 Task: Send an email with the signature Elle Wilson with the subject 'Interview follow-up' and the message 'I would like to request a proposal for your services.' from softage.1@softage.net to softage.10@softage.net,  softage.1@softage.net and softage.2@softage.net with CC to softage.3@softage.net with an attached document Request_for_quote.docx
Action: Key pressed n
Screenshot: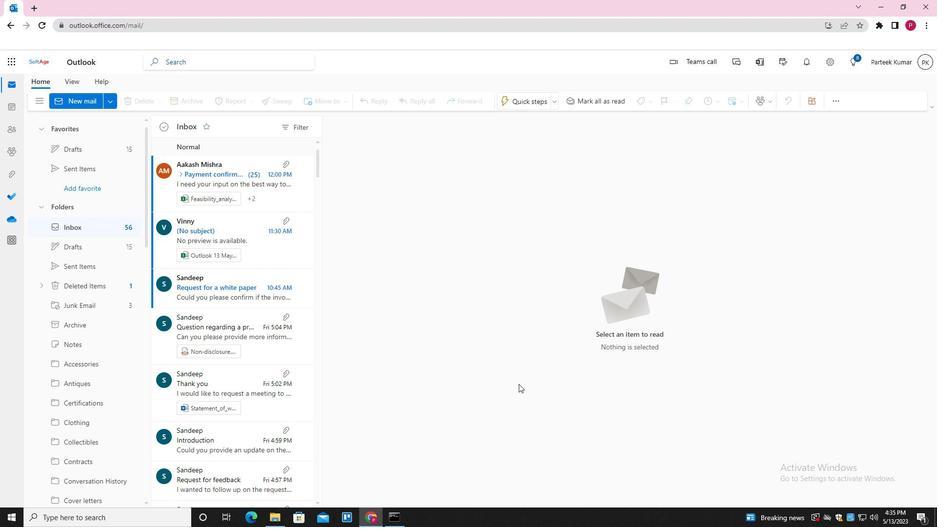 
Action: Mouse moved to (660, 101)
Screenshot: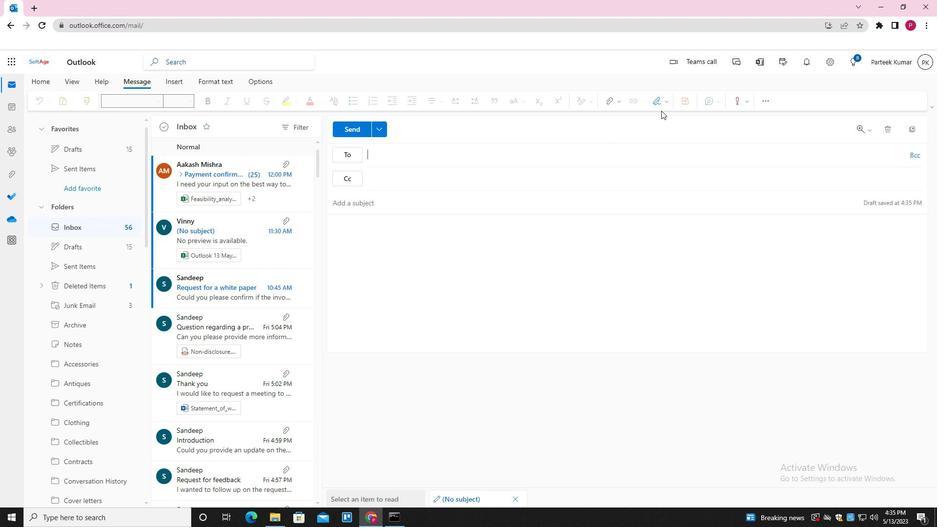 
Action: Mouse pressed left at (660, 101)
Screenshot: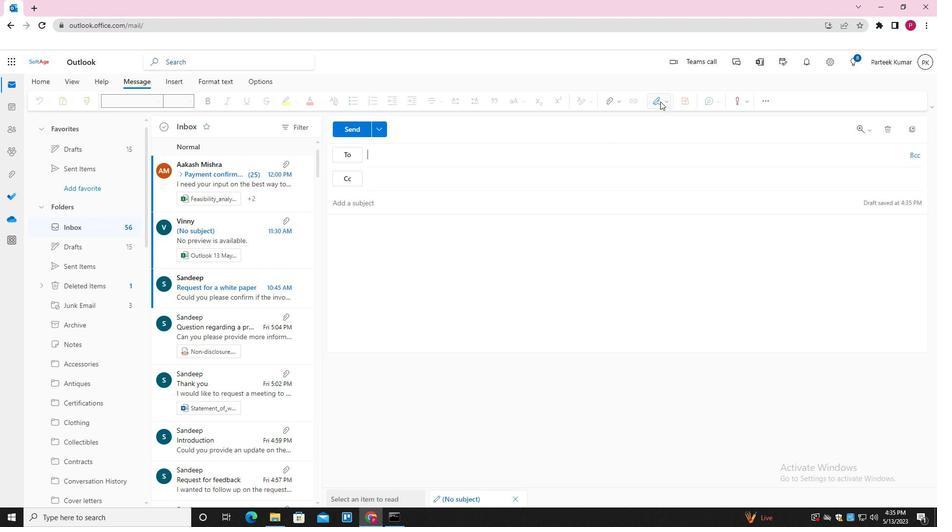 
Action: Mouse moved to (646, 139)
Screenshot: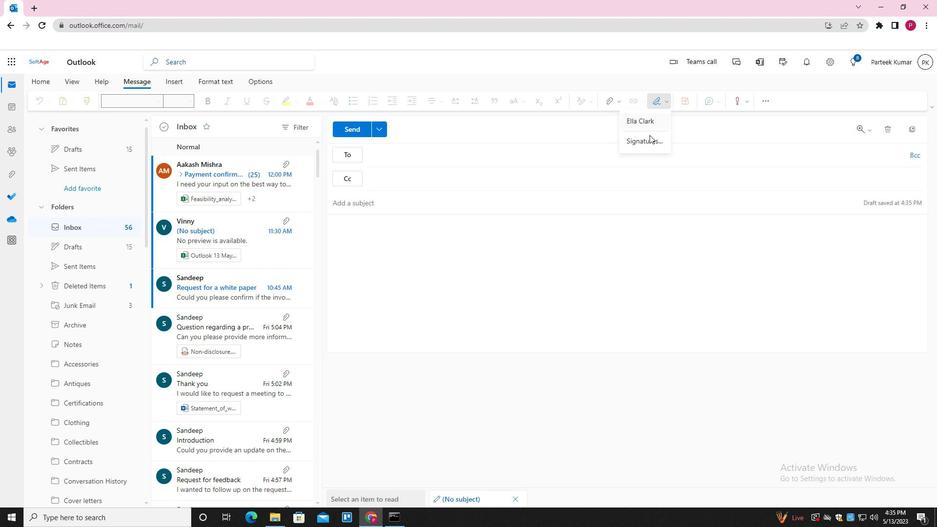 
Action: Mouse pressed left at (646, 139)
Screenshot: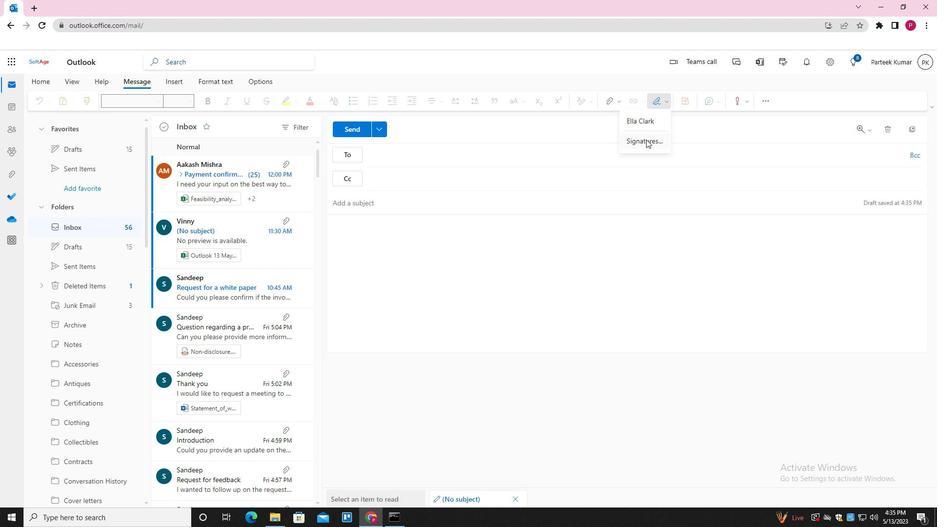 
Action: Mouse moved to (668, 174)
Screenshot: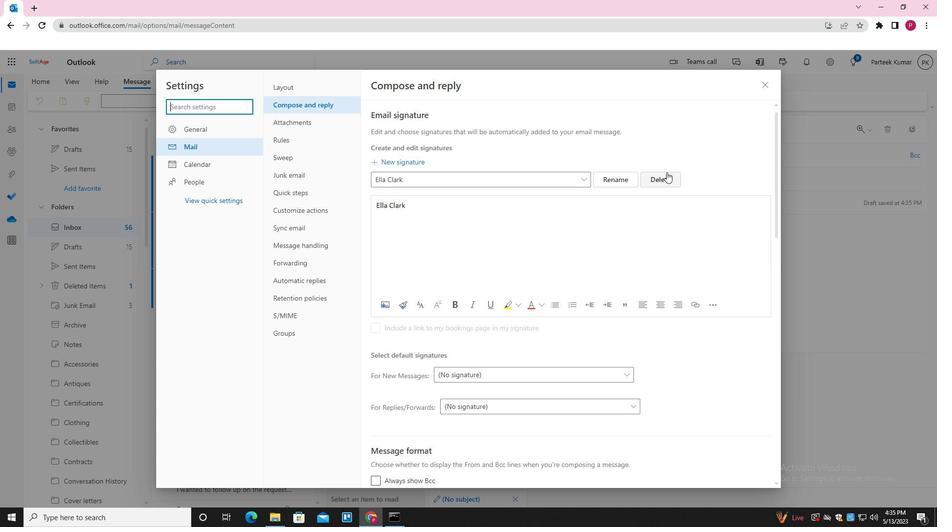 
Action: Mouse pressed left at (668, 174)
Screenshot: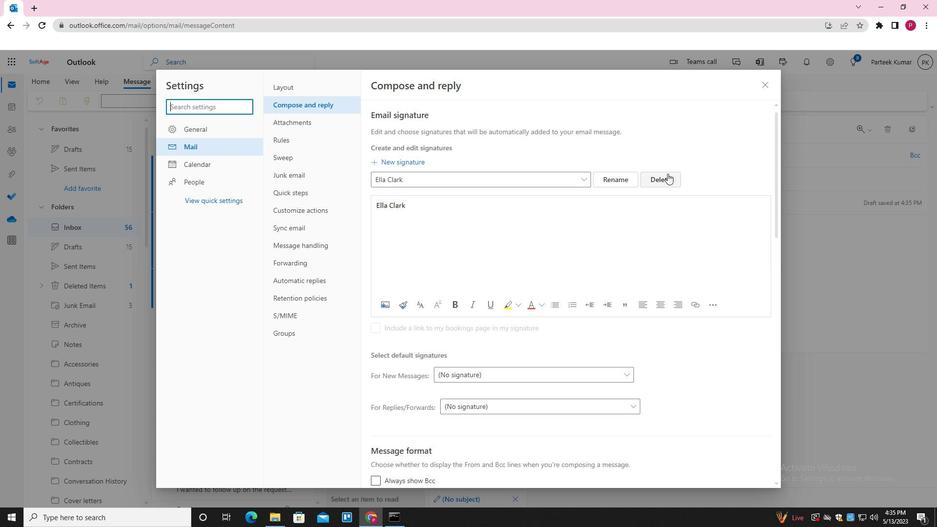 
Action: Mouse moved to (644, 177)
Screenshot: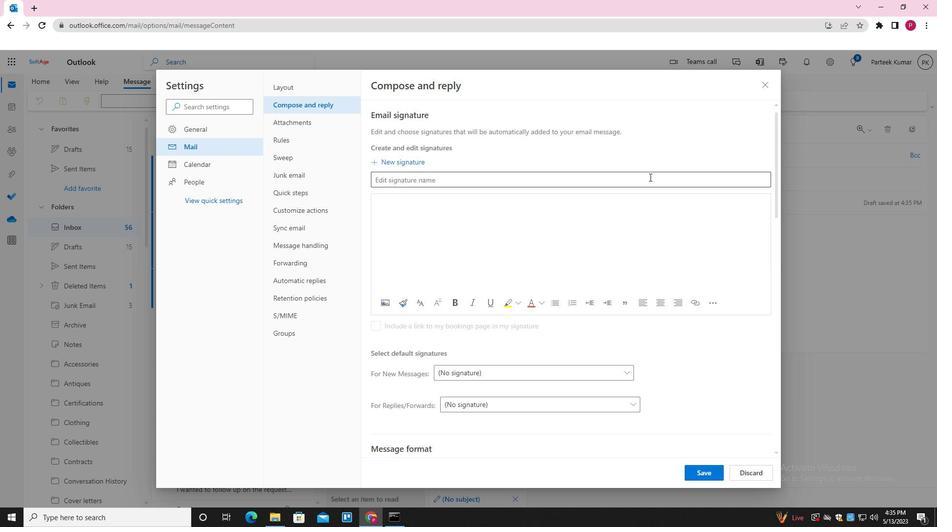 
Action: Mouse pressed left at (644, 177)
Screenshot: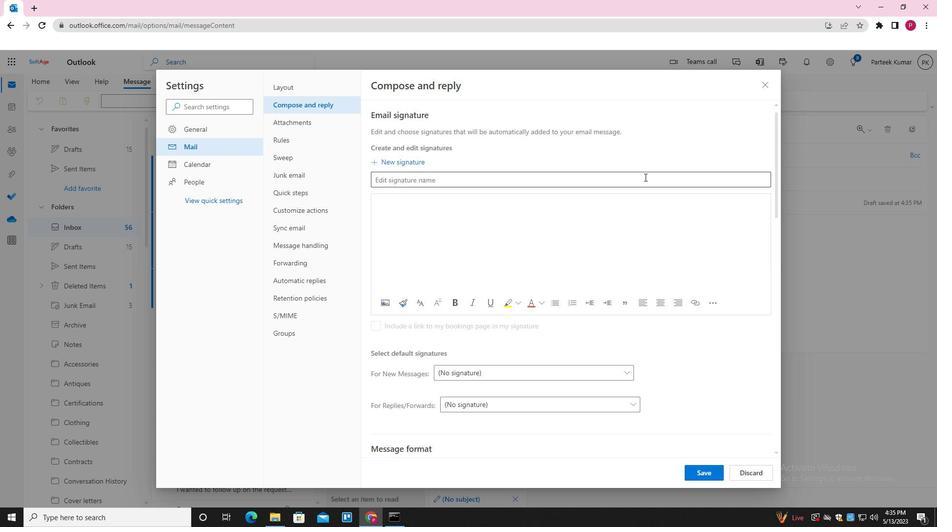 
Action: Mouse moved to (644, 177)
Screenshot: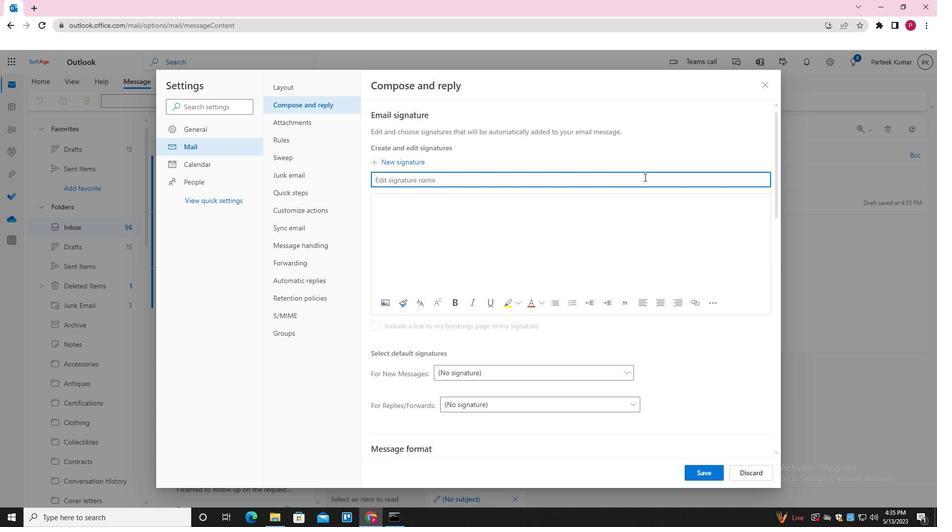 
Action: Key pressed <Key.shift>ELLE<Key.space><Key.shift><Key.shift><Key.shift><Key.shift>WILSON<Key.space><Key.tab><Key.shift>ELLE<Key.space><Key.shift>WILSON<Key.space>
Screenshot: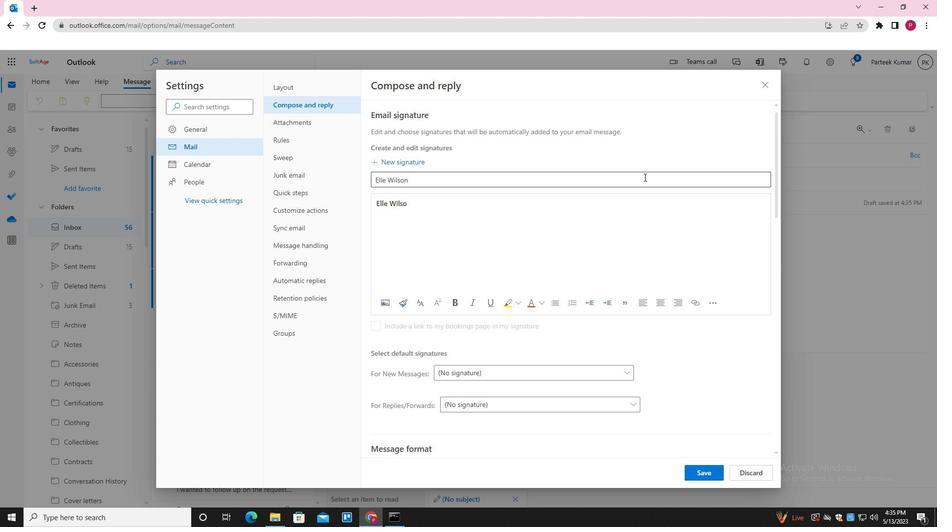 
Action: Mouse moved to (707, 467)
Screenshot: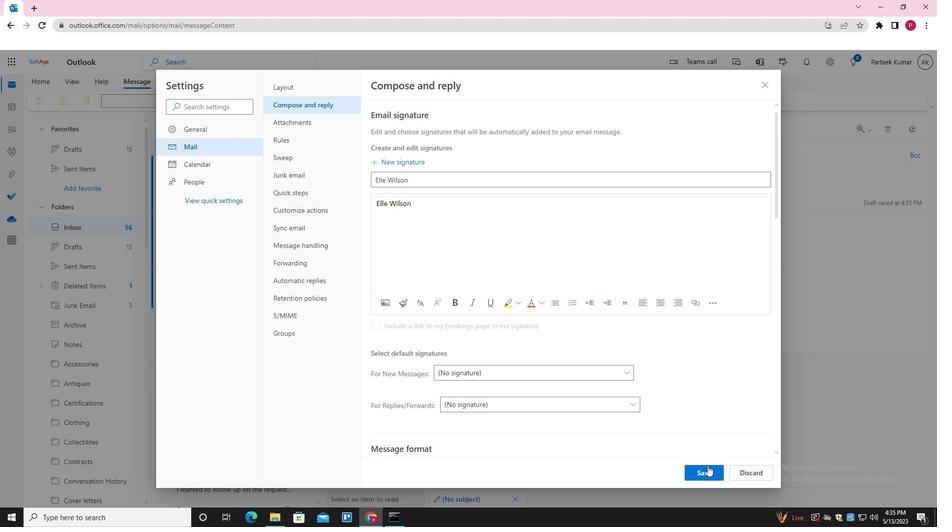
Action: Mouse pressed left at (707, 467)
Screenshot: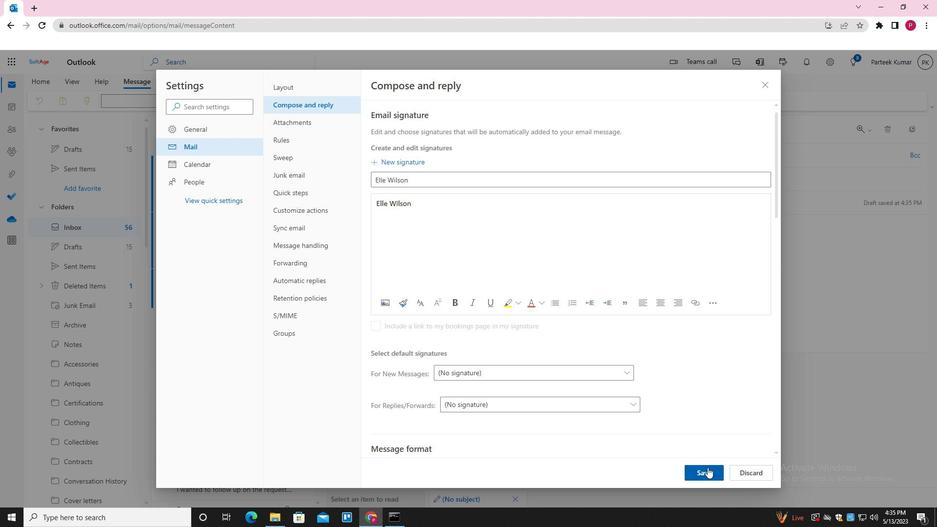 
Action: Mouse moved to (766, 87)
Screenshot: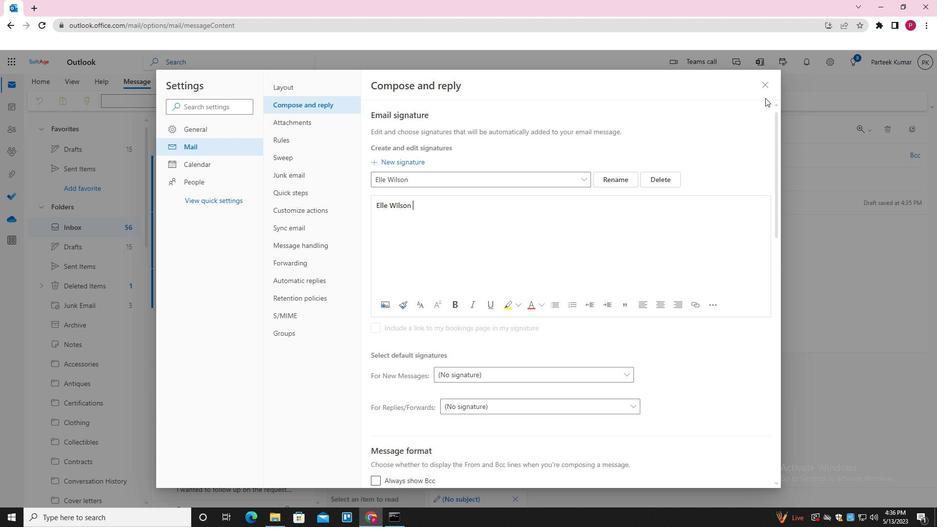 
Action: Mouse pressed left at (766, 87)
Screenshot: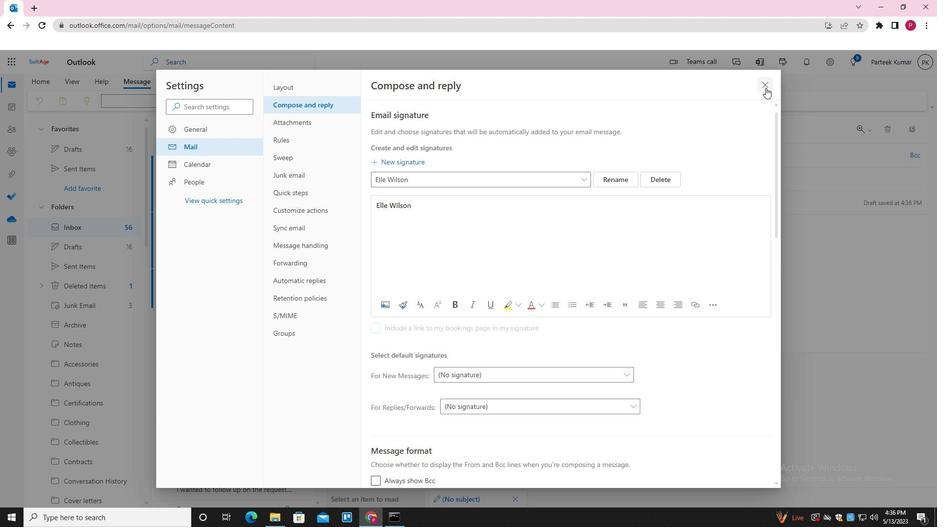
Action: Mouse moved to (653, 102)
Screenshot: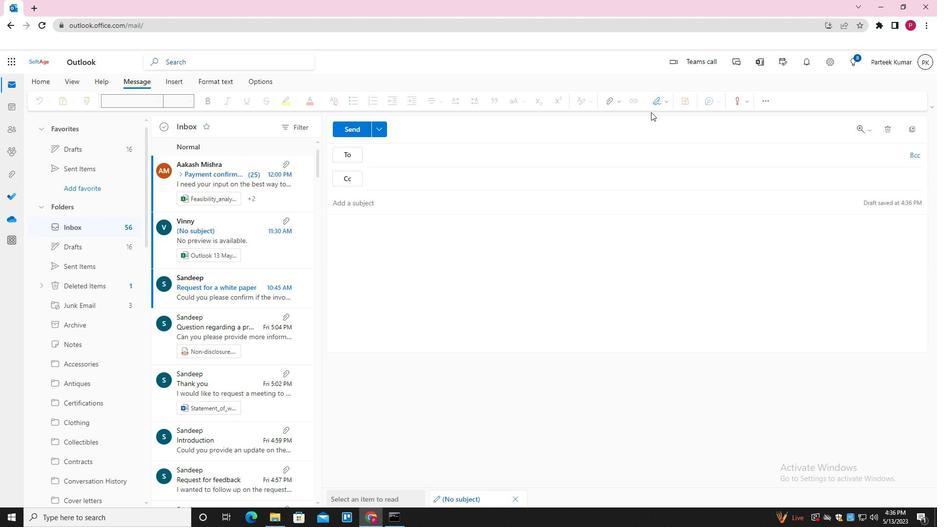 
Action: Mouse pressed left at (653, 102)
Screenshot: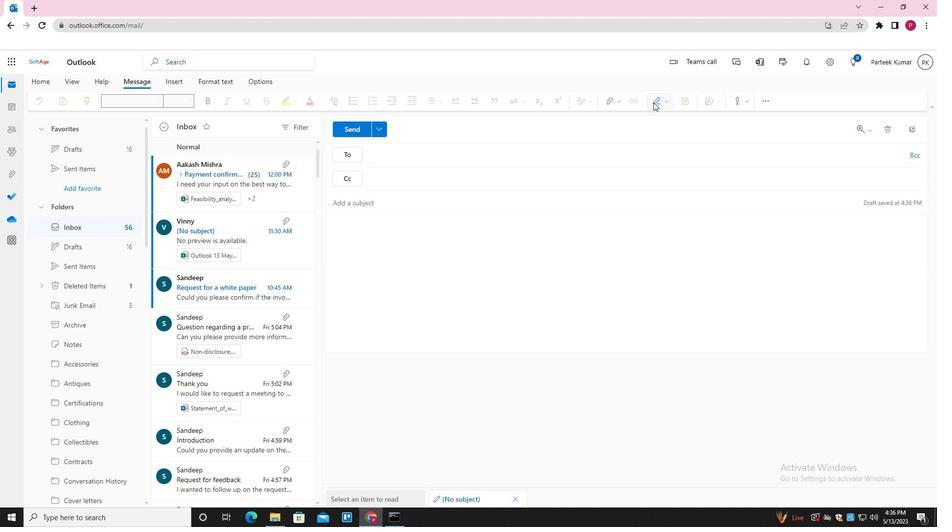 
Action: Mouse moved to (642, 119)
Screenshot: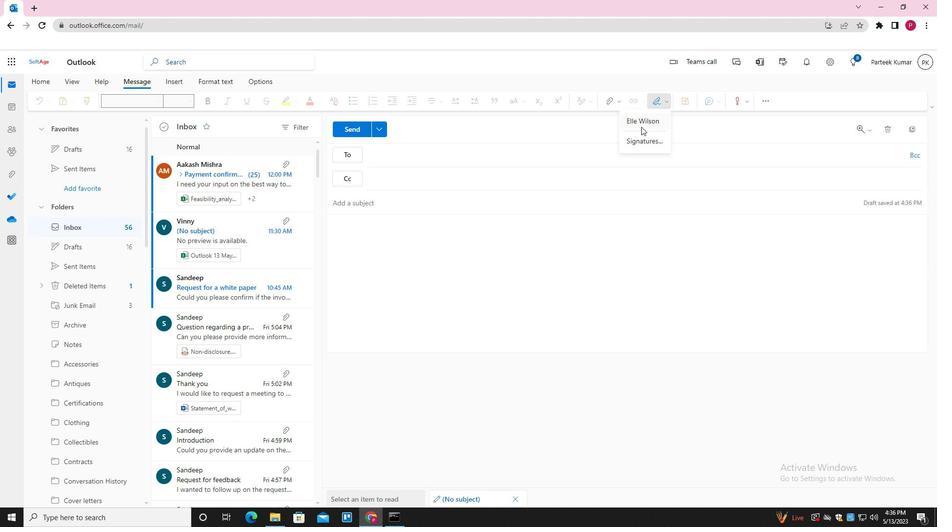 
Action: Mouse pressed left at (642, 119)
Screenshot: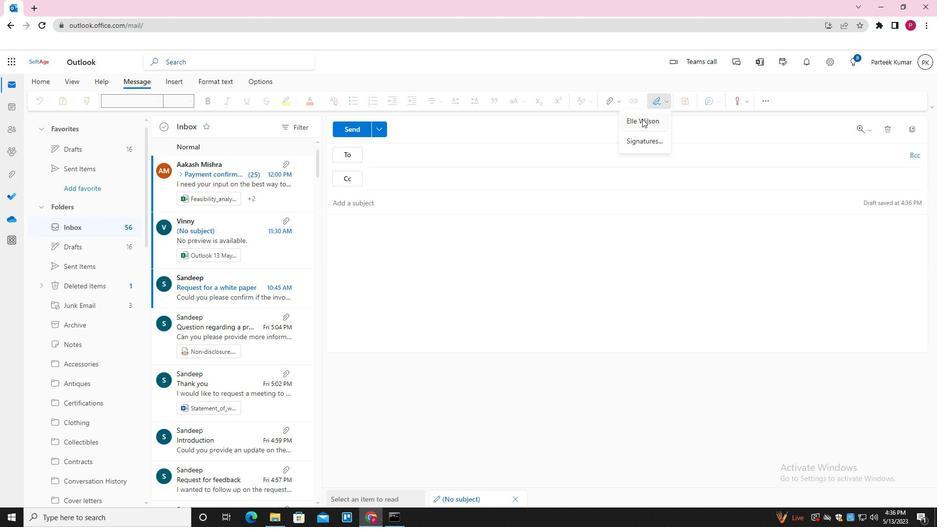 
Action: Mouse moved to (406, 200)
Screenshot: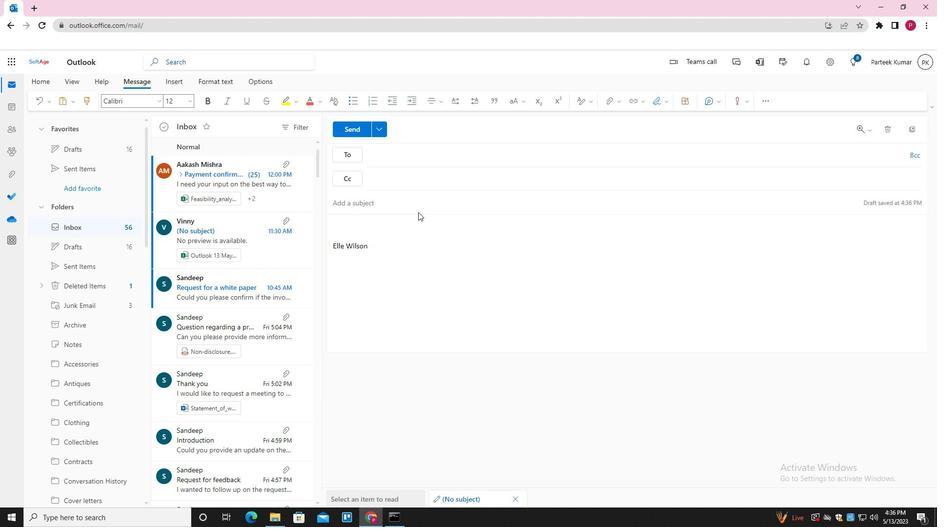 
Action: Mouse pressed left at (406, 200)
Screenshot: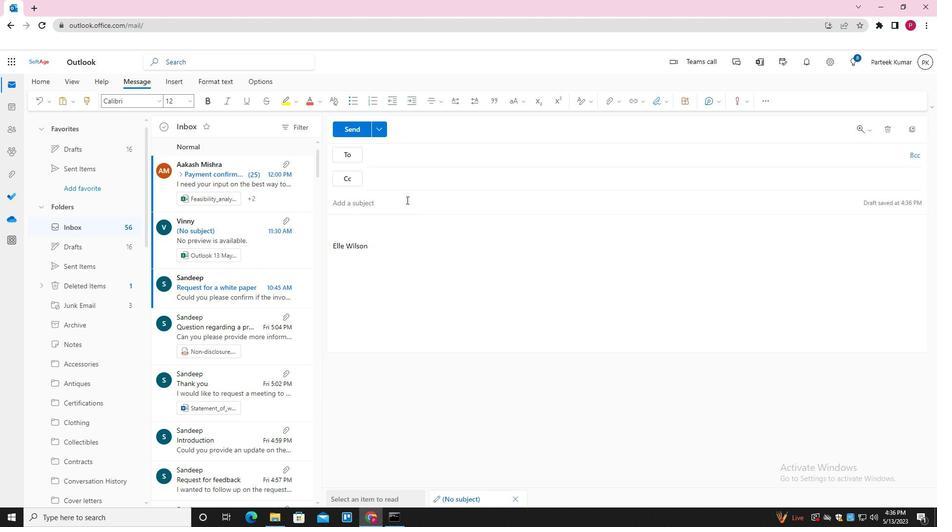 
Action: Key pressed <Key.shift>INTERVIEW<Key.space>FOLLOW<Key.space>UP<Key.space><Key.tab><Key.shift_r>I<Key.space>WOULD<Key.space>LIKE<Key.space>TO<Key.space>REQUEST<Key.space>A<Key.space>PROPOSAL<Key.space>FOR<Key.space>YOUR<Key.space>SERVICES<Key.space>
Screenshot: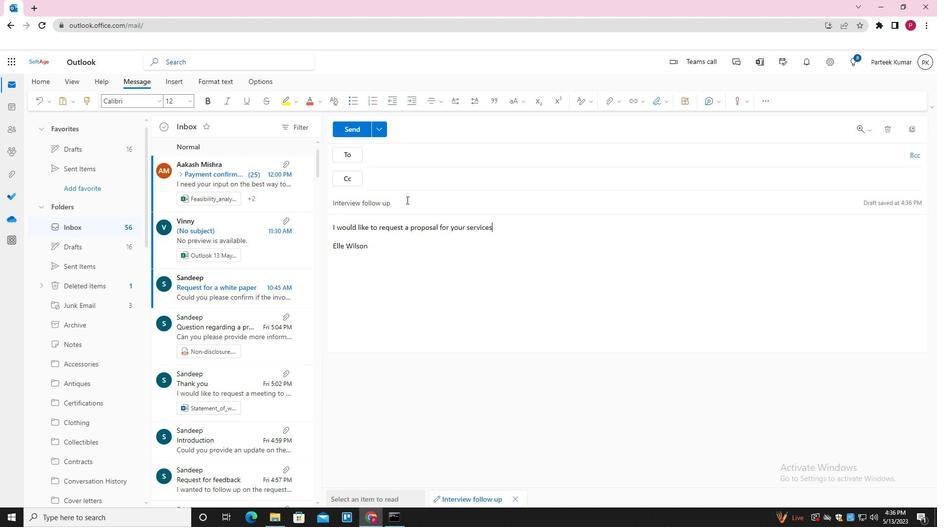 
Action: Mouse moved to (407, 155)
Screenshot: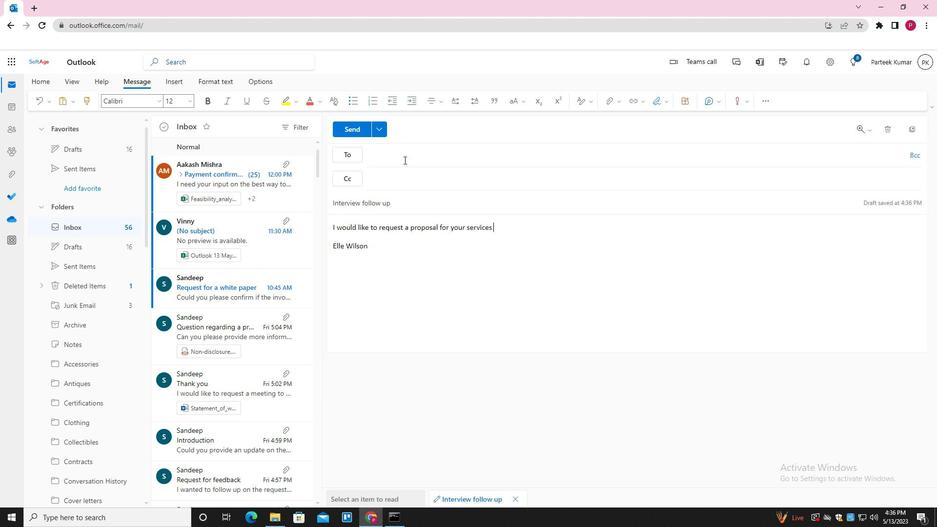 
Action: Mouse pressed left at (407, 155)
Screenshot: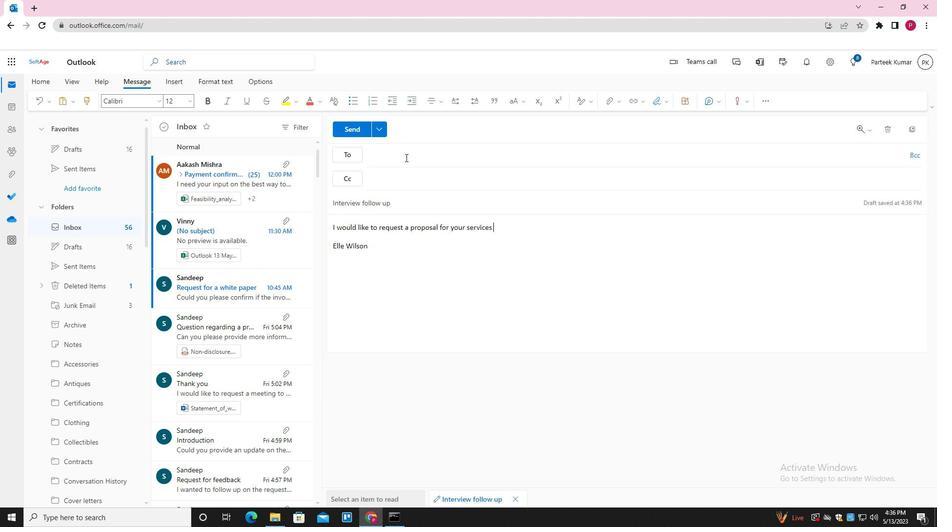 
Action: Key pressed SOFTAGE.10<Key.down><Key.enter>SOFTAGE.1<Key.down><Key.enter>SOFTAGE.2<Key.down><Key.down><Key.enter><Key.tab>SOFTAGE.3<Key.shift>@SOFTAGE.NET<Key.enter>
Screenshot: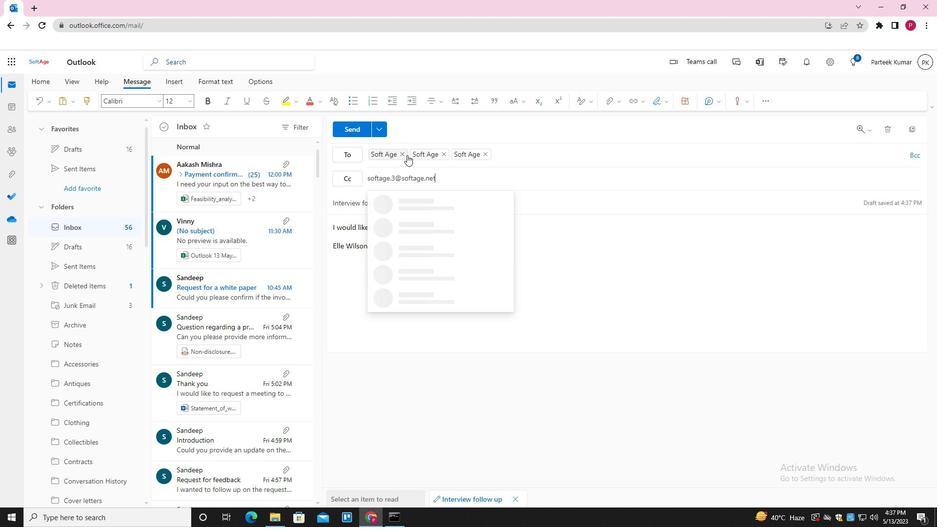 
Action: Mouse moved to (606, 102)
Screenshot: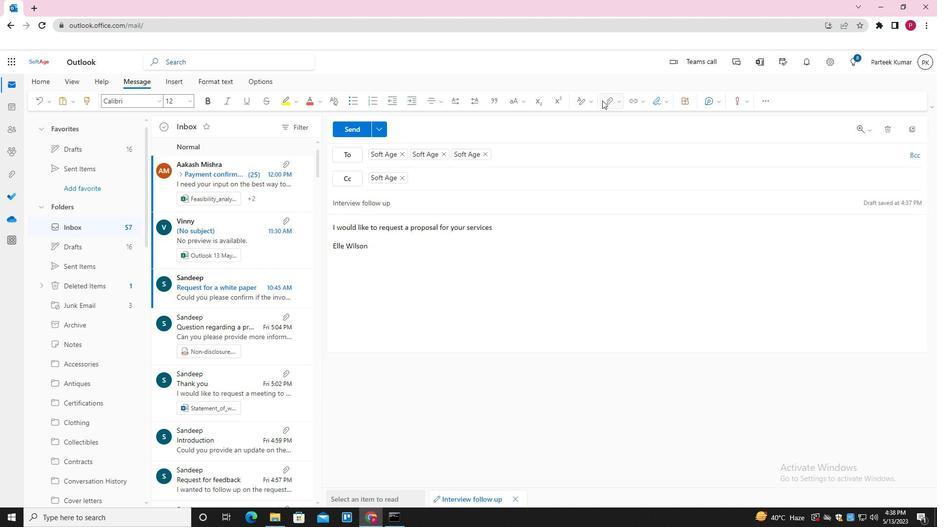 
Action: Mouse pressed left at (606, 102)
Screenshot: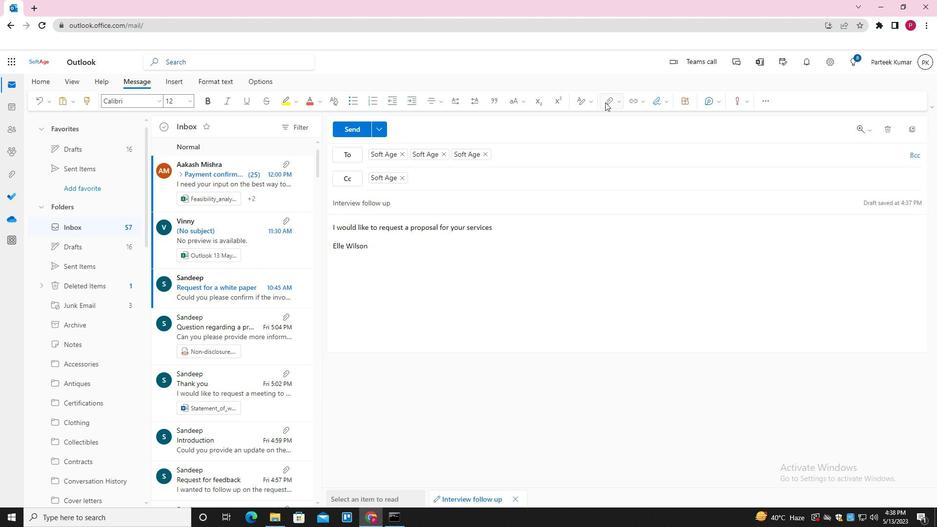 
Action: Mouse moved to (564, 124)
Screenshot: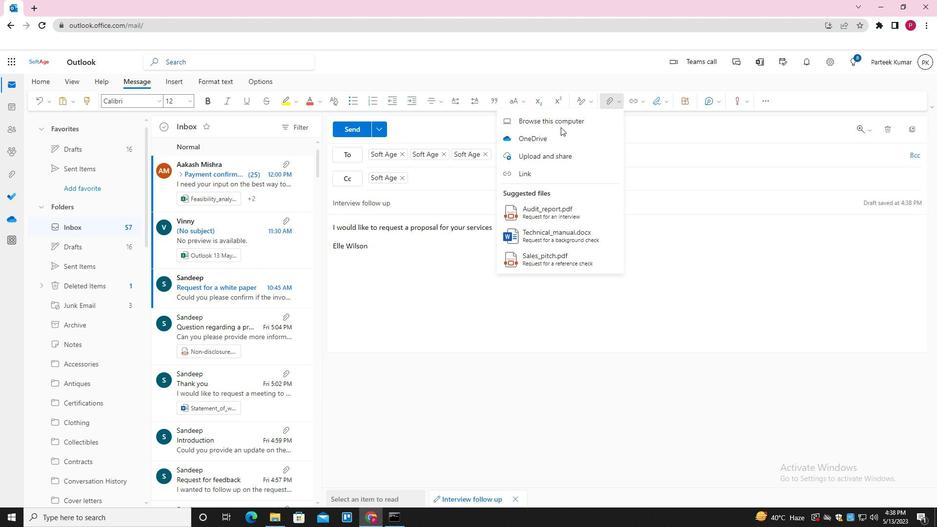 
Action: Mouse pressed left at (564, 124)
Screenshot: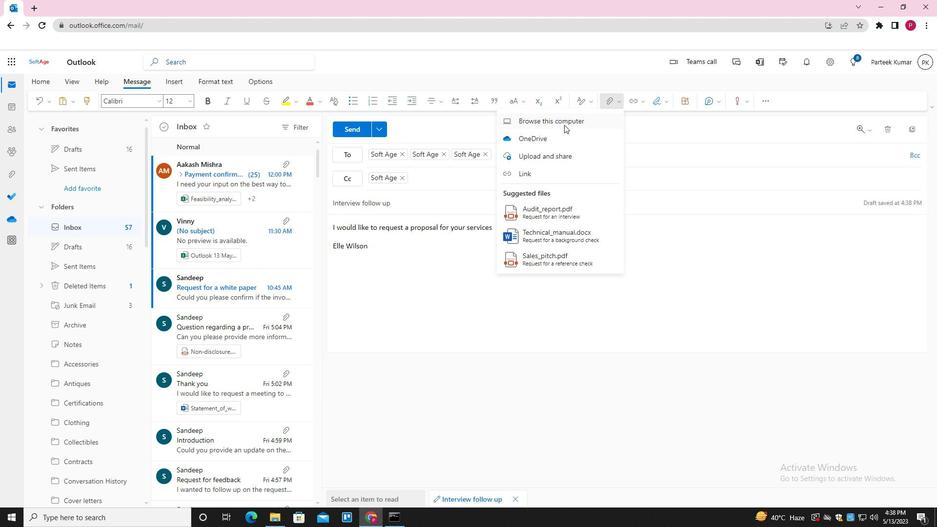
Action: Mouse moved to (173, 81)
Screenshot: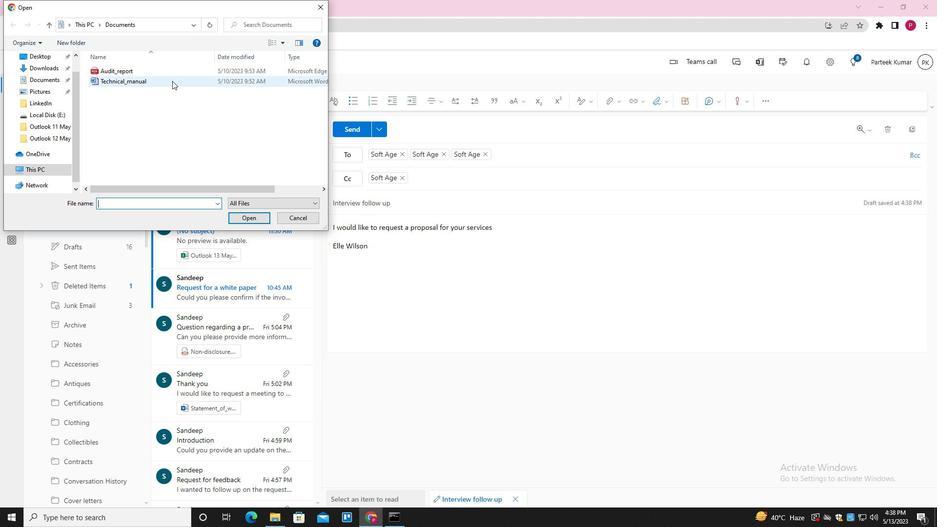 
Action: Mouse pressed left at (173, 81)
Screenshot: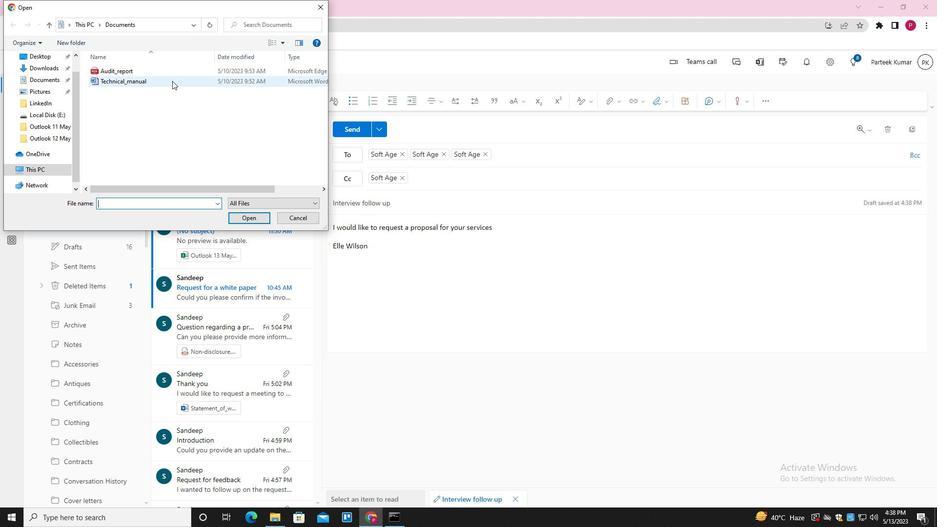 
Action: Mouse moved to (183, 86)
Screenshot: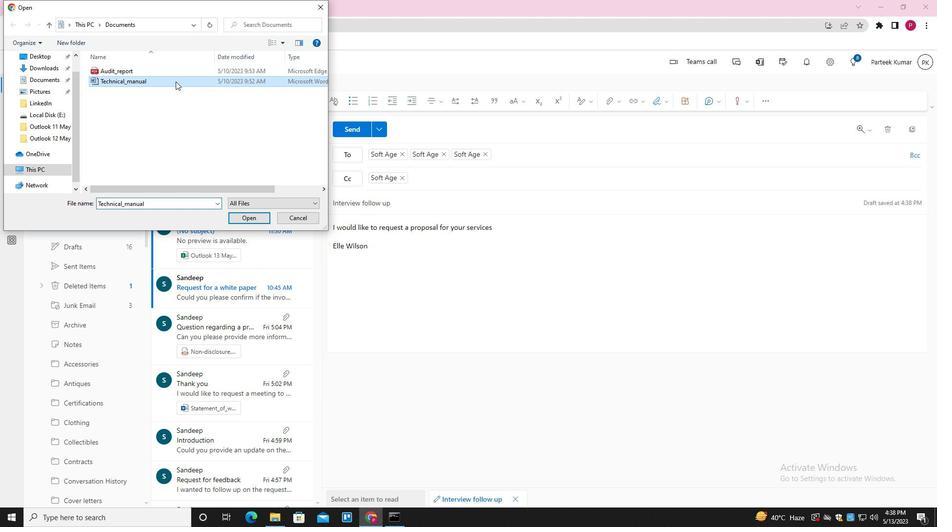 
Action: Key pressed <Key.f2><Key.shift><Key.shift><Key.shift><Key.shift><Key.shift><Key.shift><Key.shift><Key.shift><Key.shift><Key.shift>REQUEST<Key.space><Key.backspace><Key.shift_r>_FOR<Key.shift_r>_QUOTE<Key.enter>
Screenshot: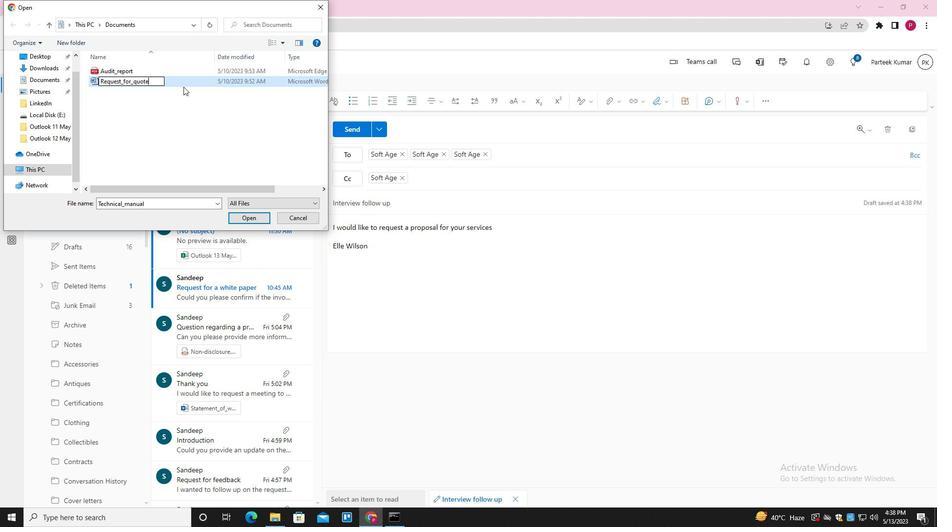 
Action: Mouse moved to (197, 83)
Screenshot: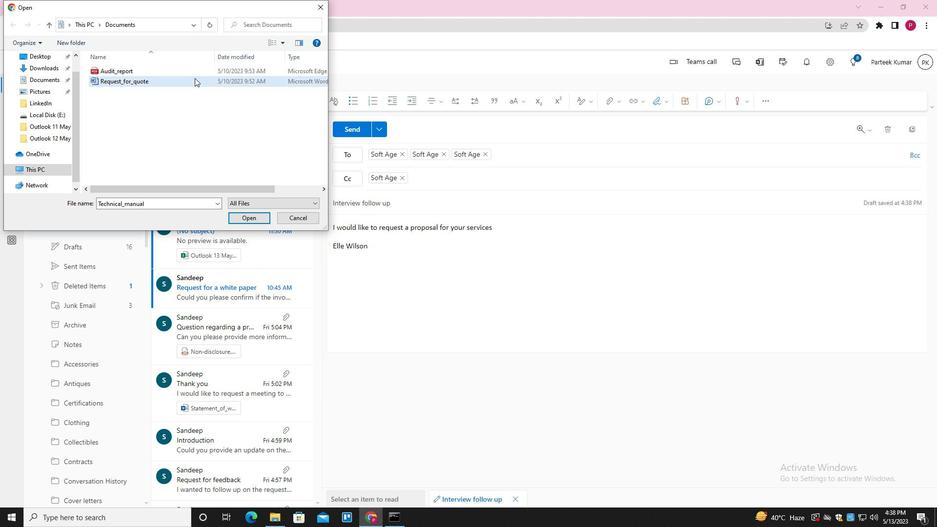 
Action: Mouse pressed left at (197, 83)
Screenshot: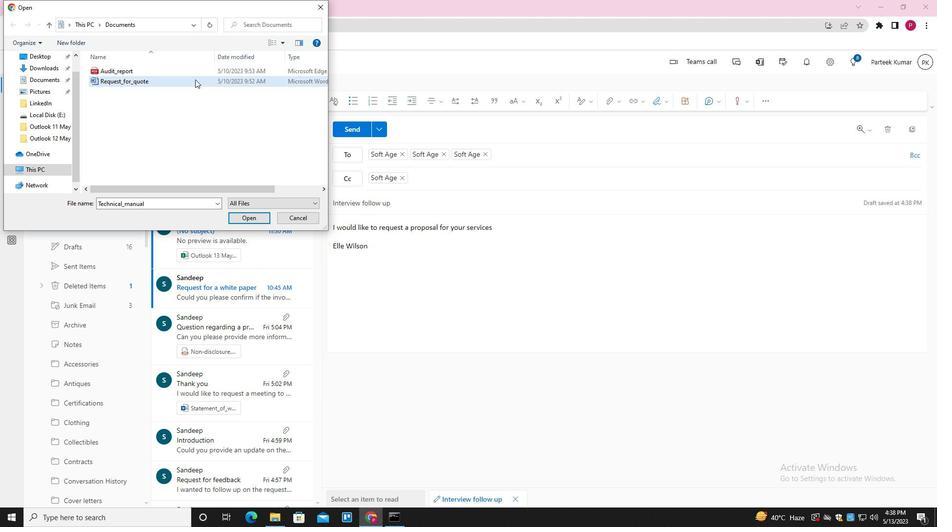 
Action: Mouse moved to (241, 220)
Screenshot: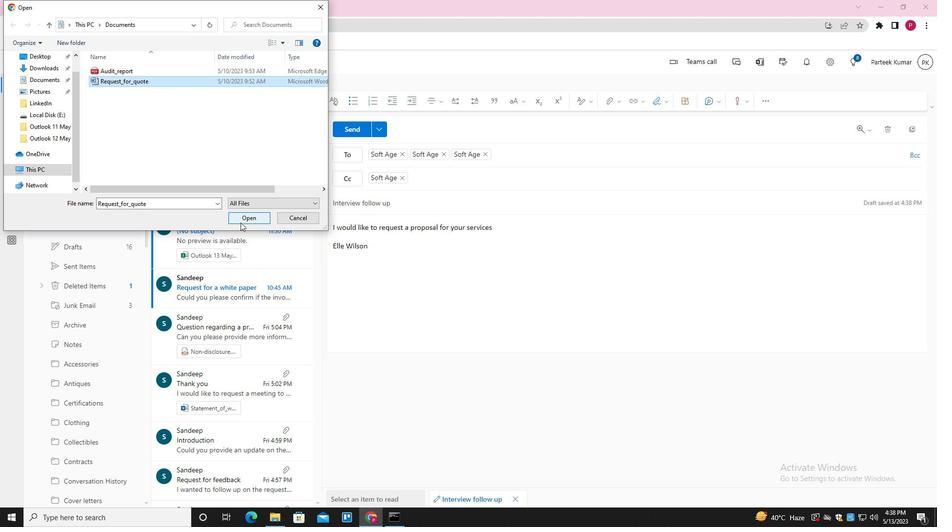 
Action: Mouse pressed left at (241, 220)
Screenshot: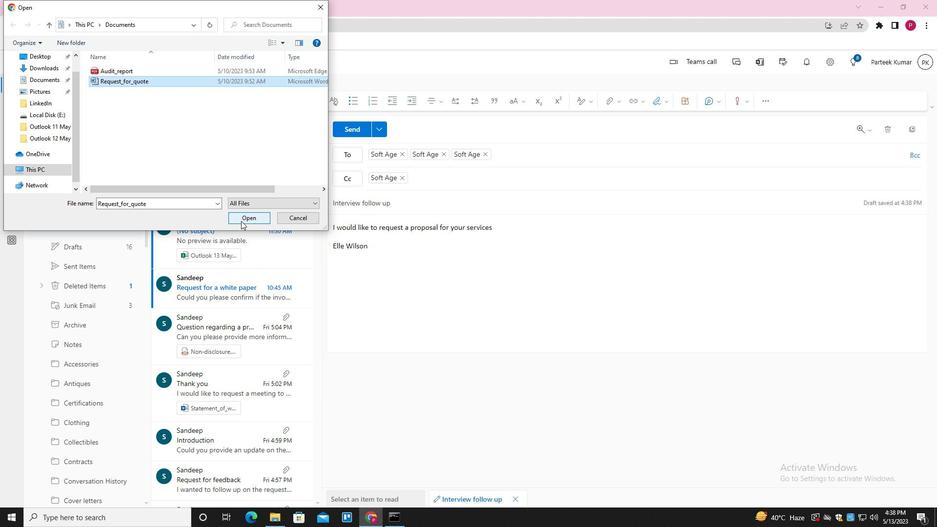 
Action: Mouse moved to (350, 130)
Screenshot: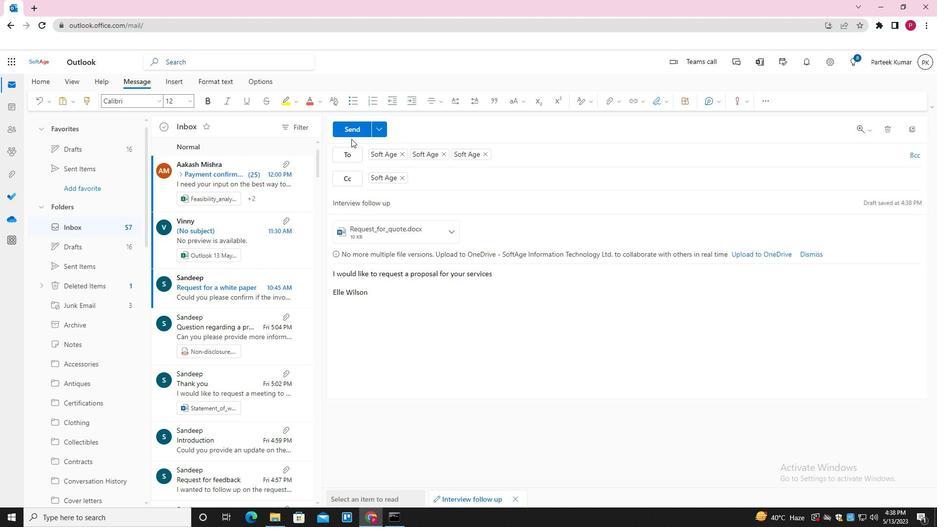 
Action: Mouse pressed left at (350, 130)
Screenshot: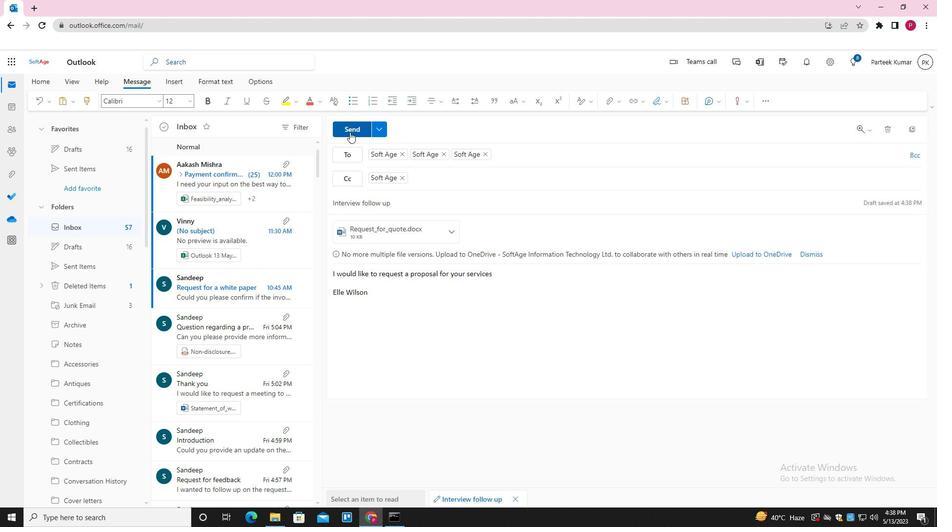 
Action: Mouse moved to (446, 312)
Screenshot: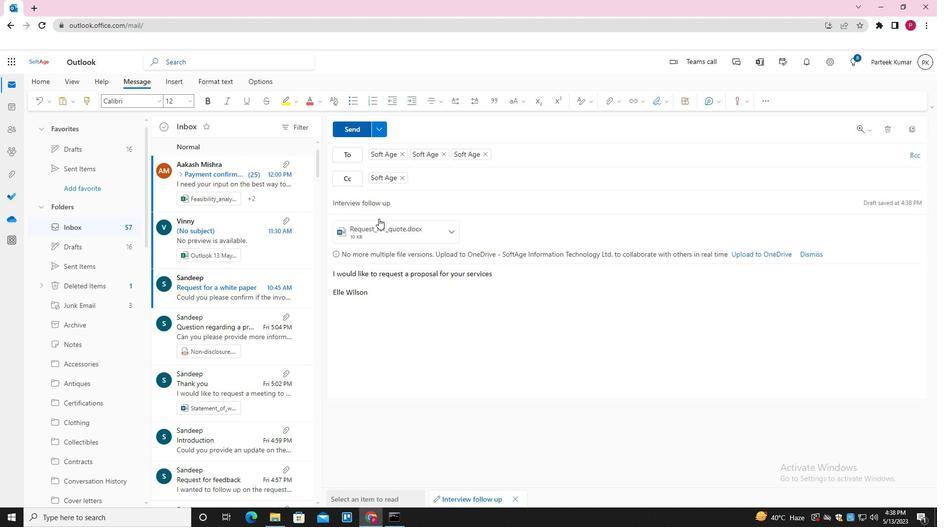 
